 Task: Check the sale-to-list ratio of golf course in the last 1 year.
Action: Mouse moved to (821, 182)
Screenshot: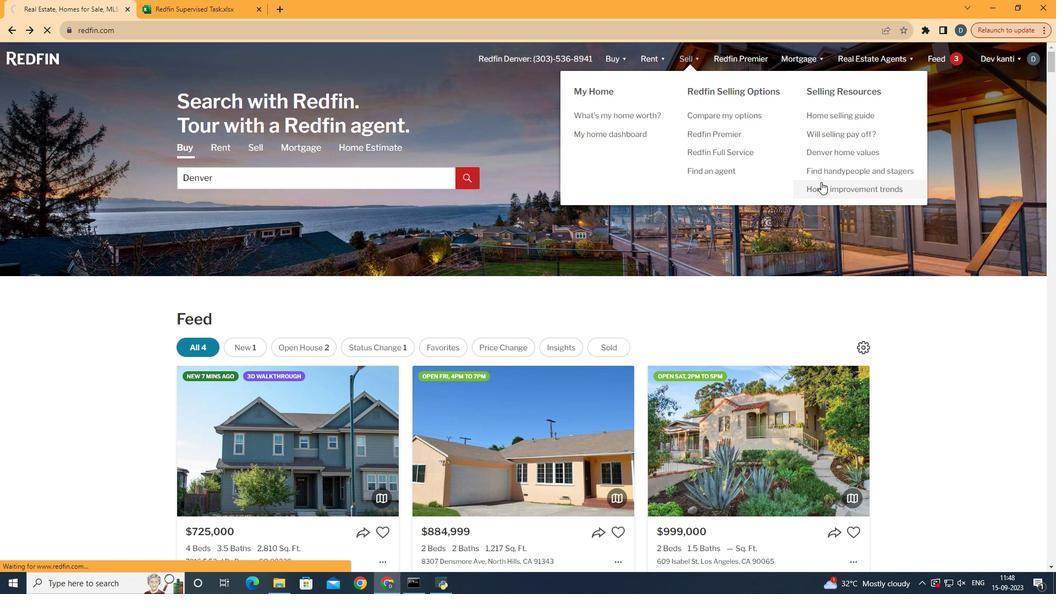 
Action: Mouse pressed left at (821, 182)
Screenshot: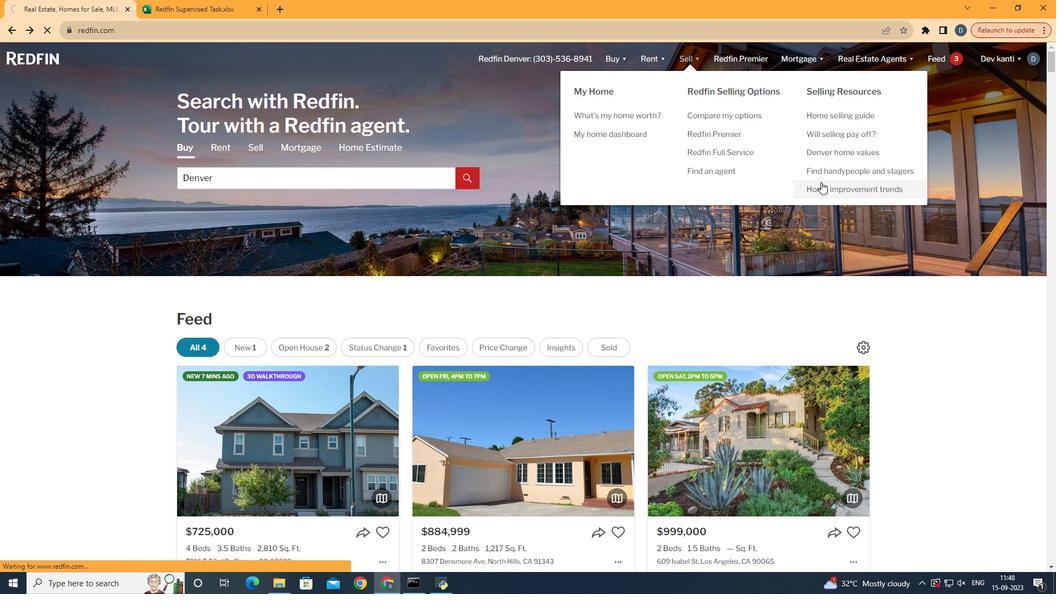
Action: Mouse moved to (278, 213)
Screenshot: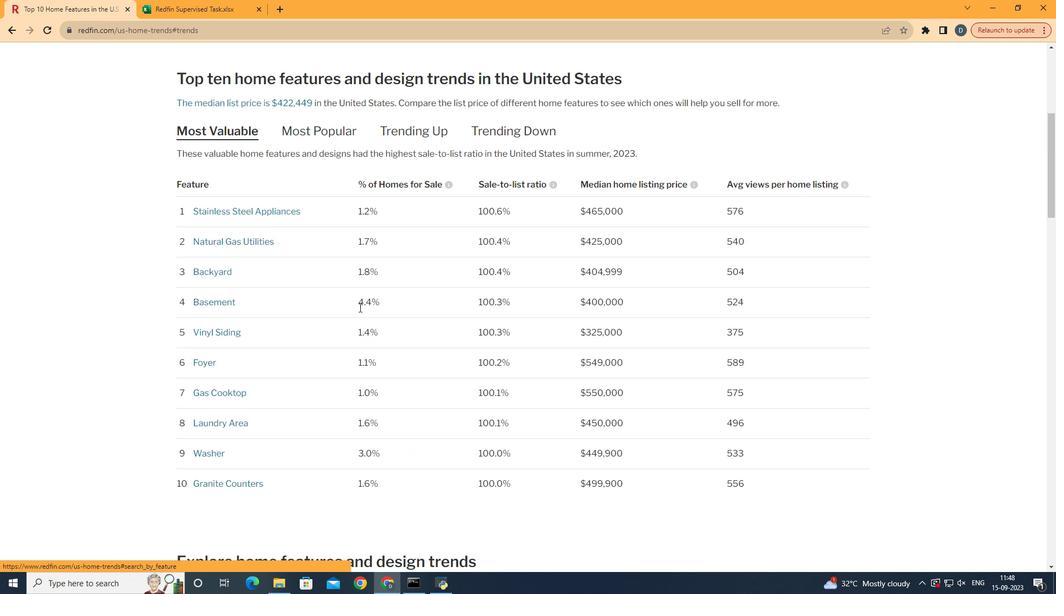 
Action: Mouse pressed left at (278, 213)
Screenshot: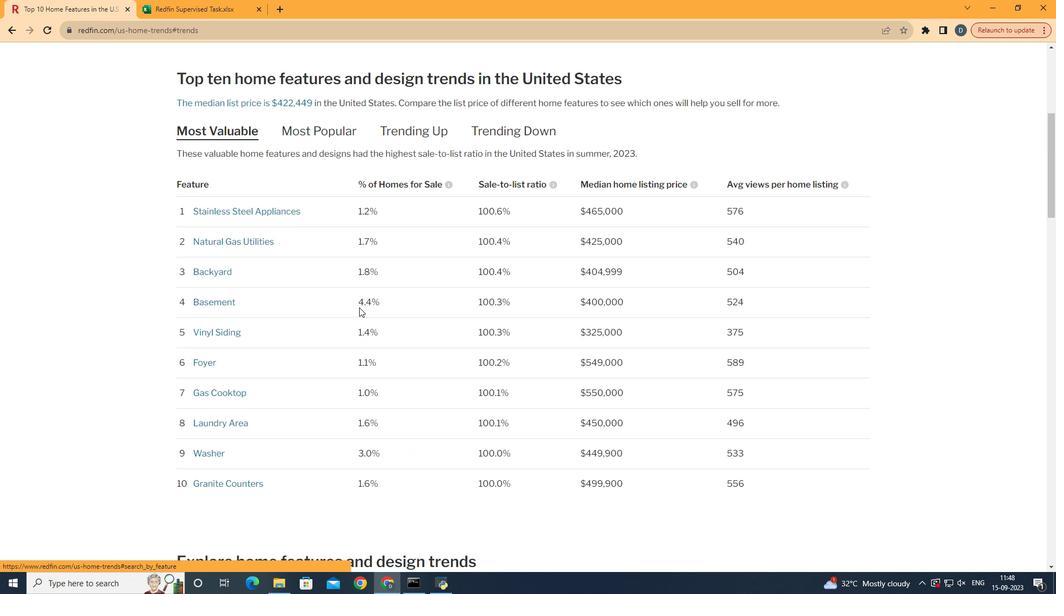 
Action: Mouse moved to (359, 307)
Screenshot: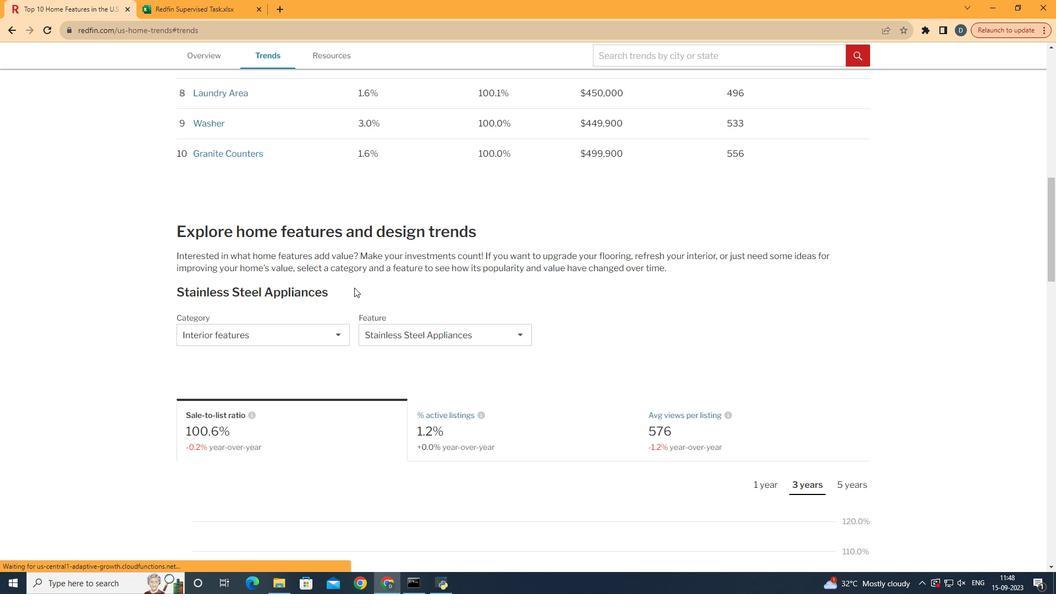 
Action: Mouse scrolled (359, 306) with delta (0, 0)
Screenshot: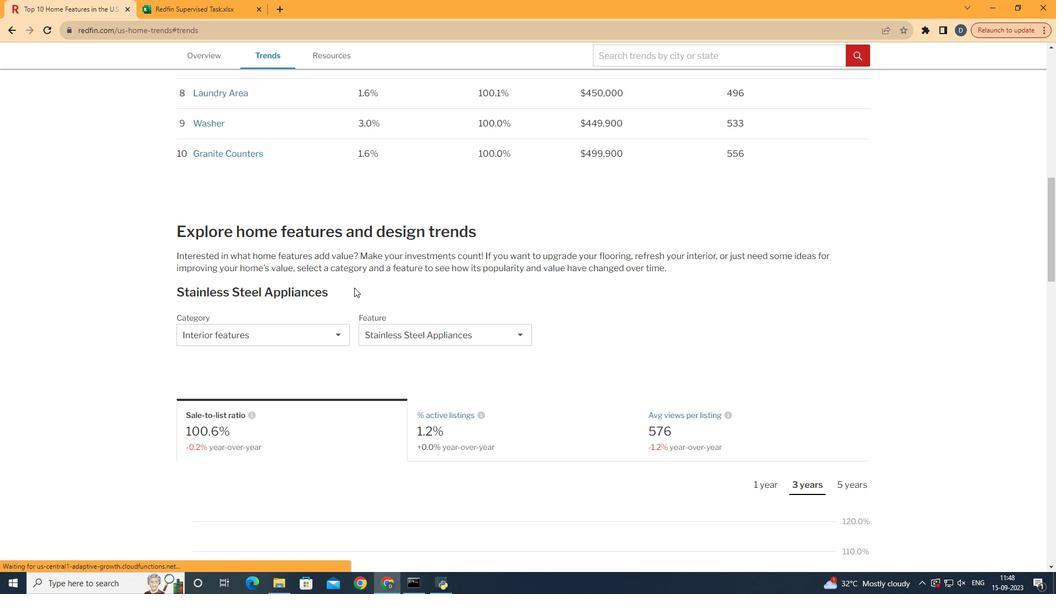 
Action: Mouse scrolled (359, 306) with delta (0, 0)
Screenshot: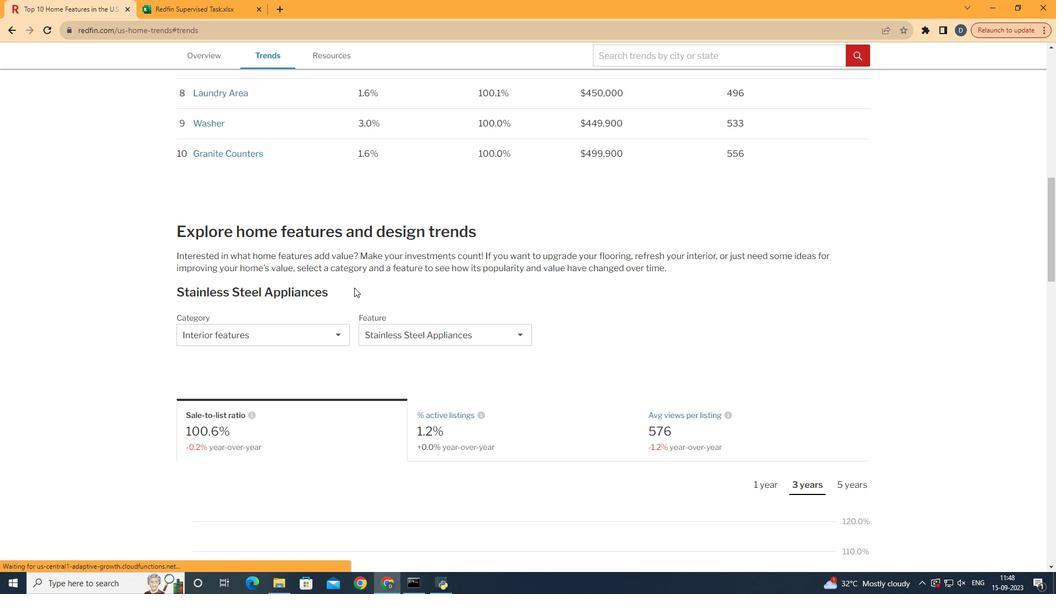 
Action: Mouse scrolled (359, 306) with delta (0, 0)
Screenshot: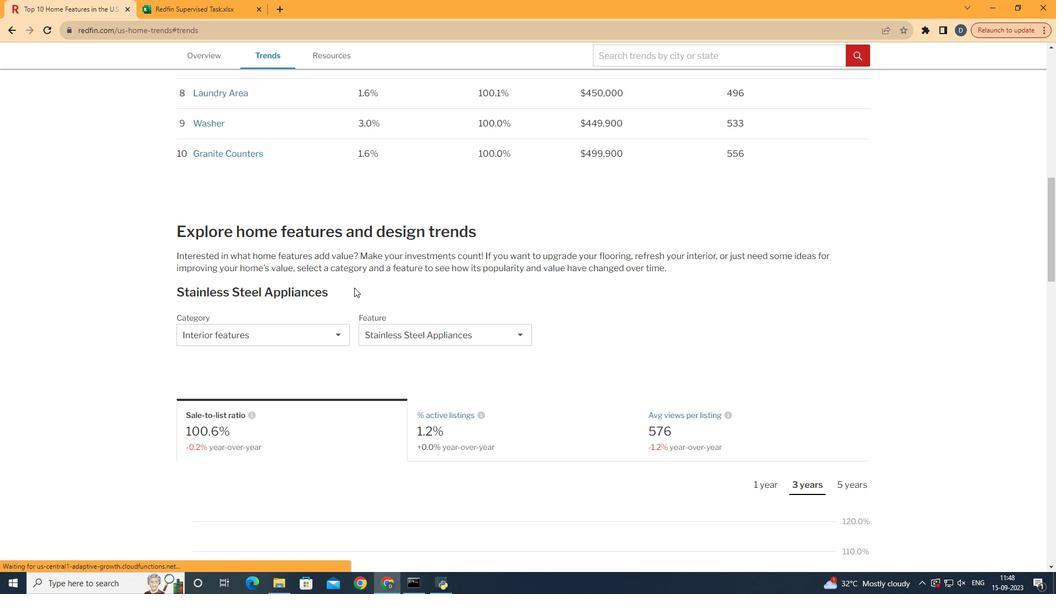 
Action: Mouse scrolled (359, 306) with delta (0, 0)
Screenshot: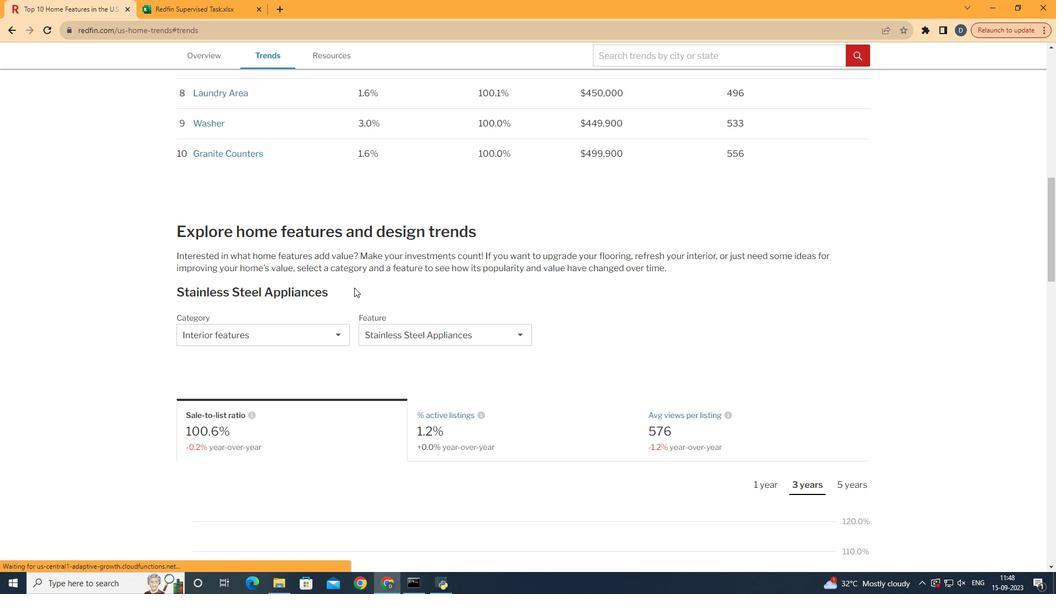 
Action: Mouse scrolled (359, 306) with delta (0, 0)
Screenshot: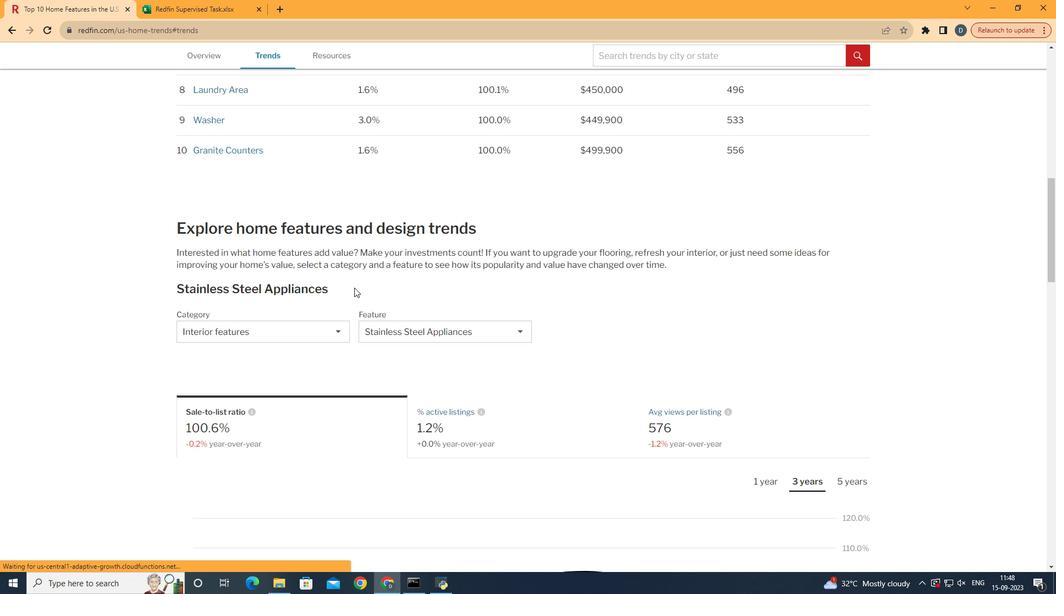 
Action: Mouse scrolled (359, 306) with delta (0, 0)
Screenshot: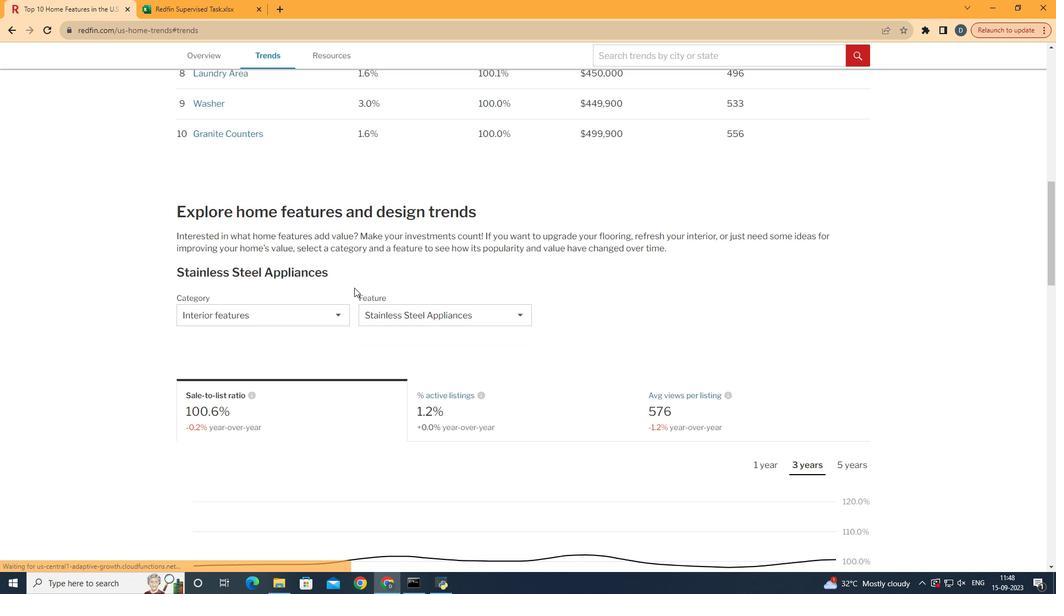 
Action: Mouse moved to (354, 287)
Screenshot: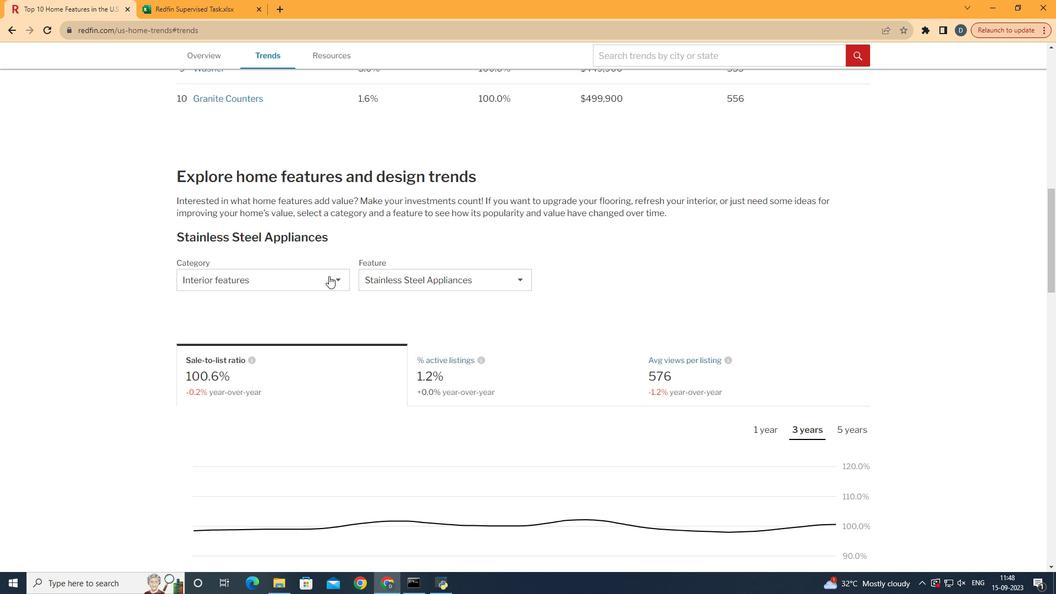 
Action: Mouse scrolled (354, 287) with delta (0, 0)
Screenshot: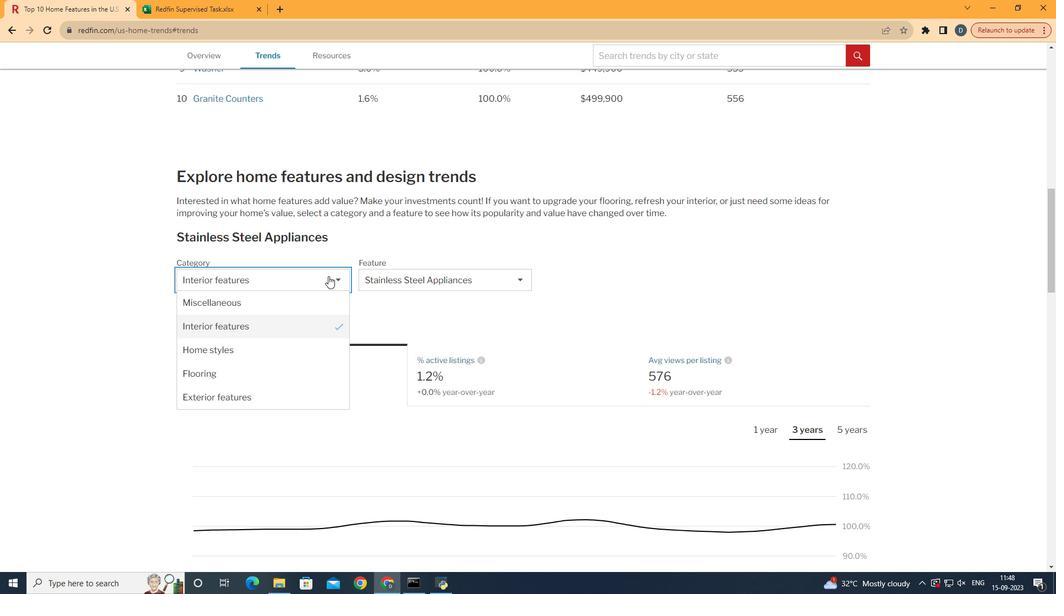 
Action: Mouse moved to (328, 276)
Screenshot: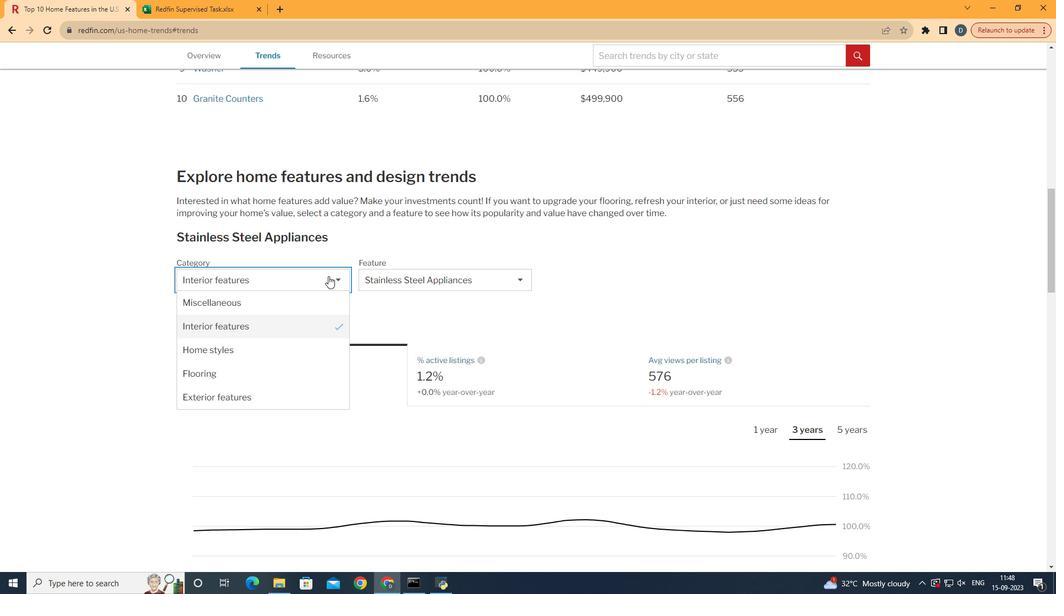 
Action: Mouse pressed left at (328, 276)
Screenshot: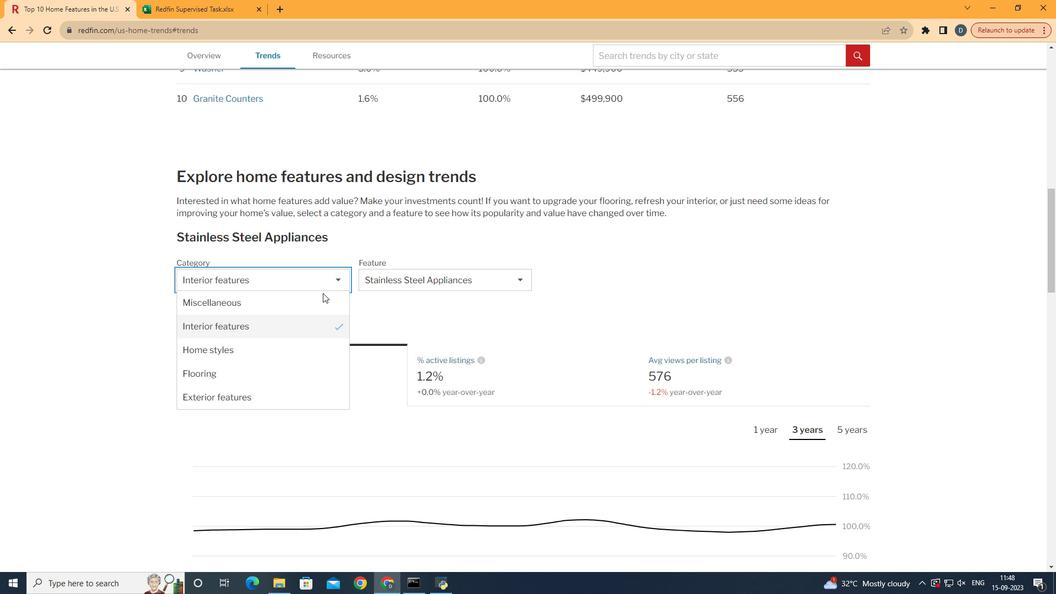 
Action: Mouse moved to (322, 297)
Screenshot: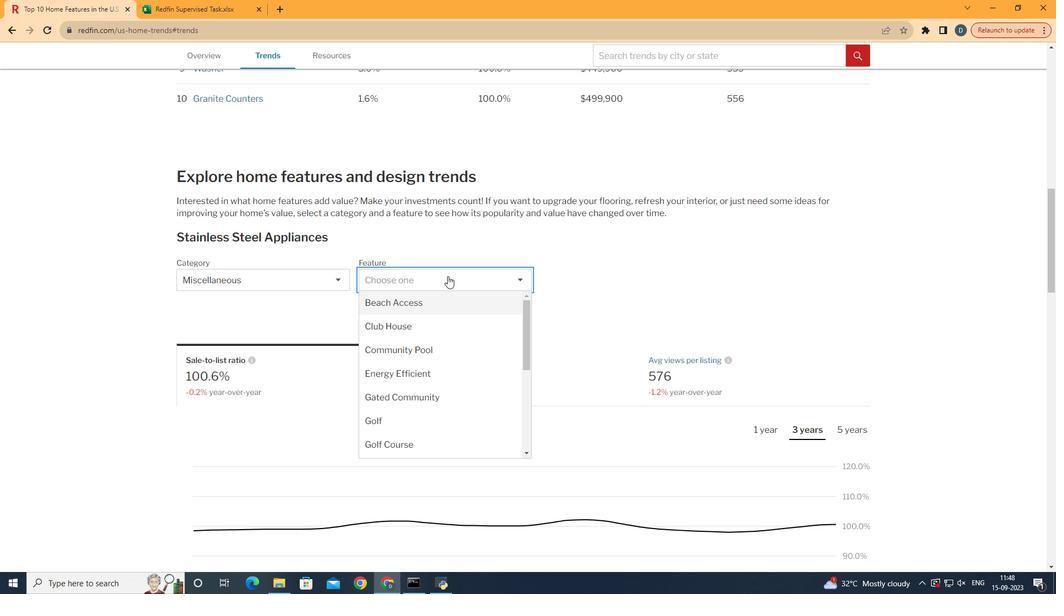 
Action: Mouse pressed left at (322, 297)
Screenshot: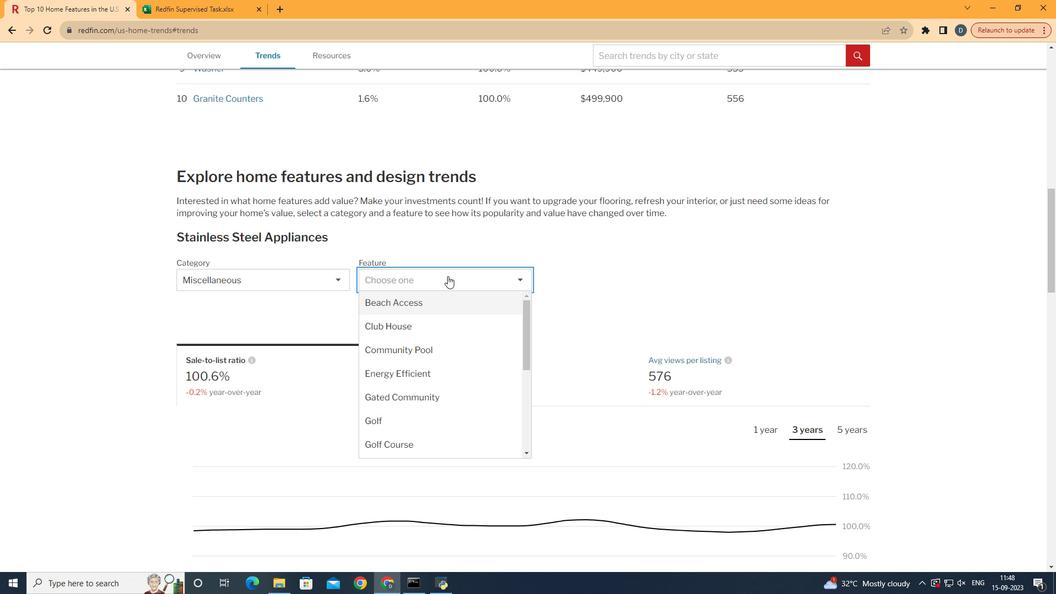 
Action: Mouse moved to (446, 276)
Screenshot: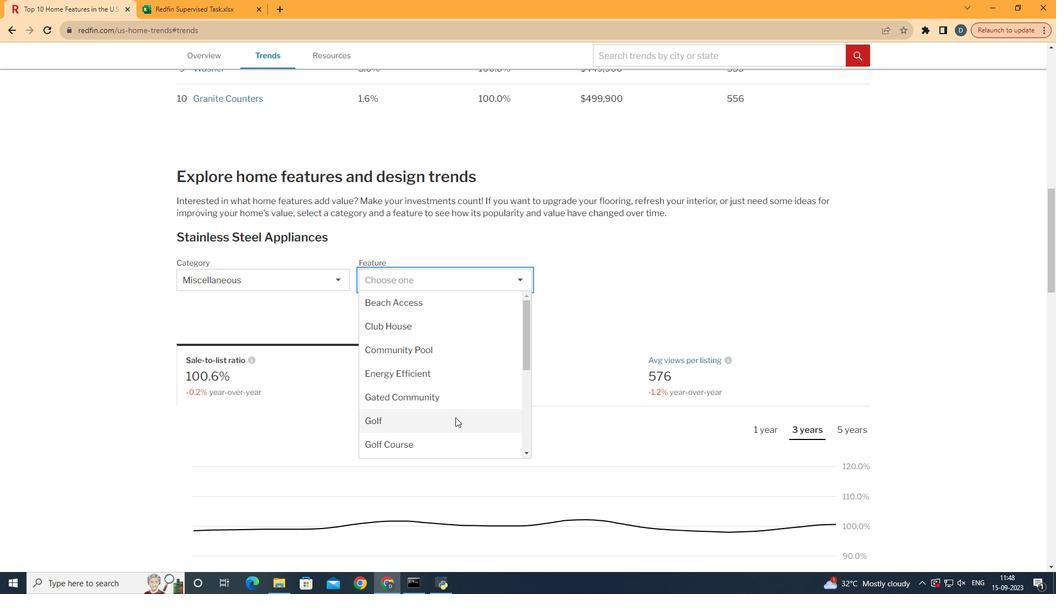 
Action: Mouse pressed left at (446, 276)
Screenshot: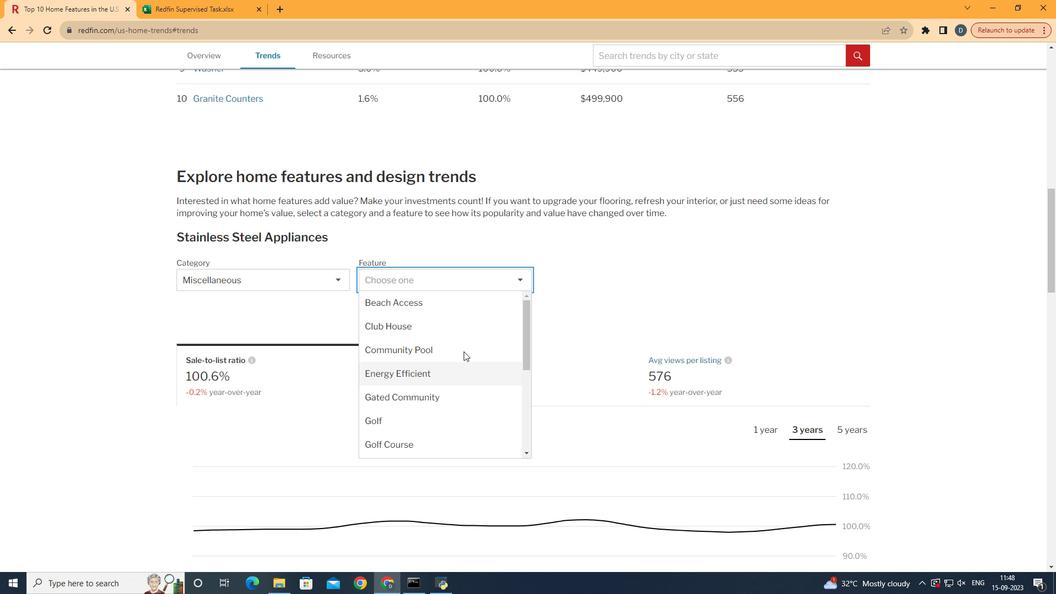
Action: Mouse moved to (450, 402)
Screenshot: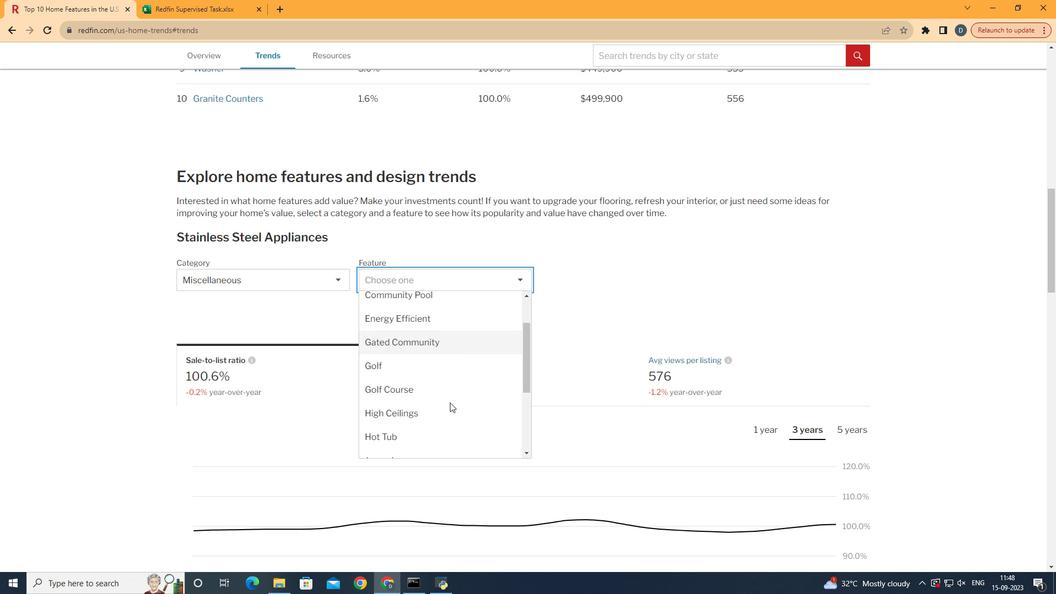 
Action: Mouse scrolled (450, 402) with delta (0, 0)
Screenshot: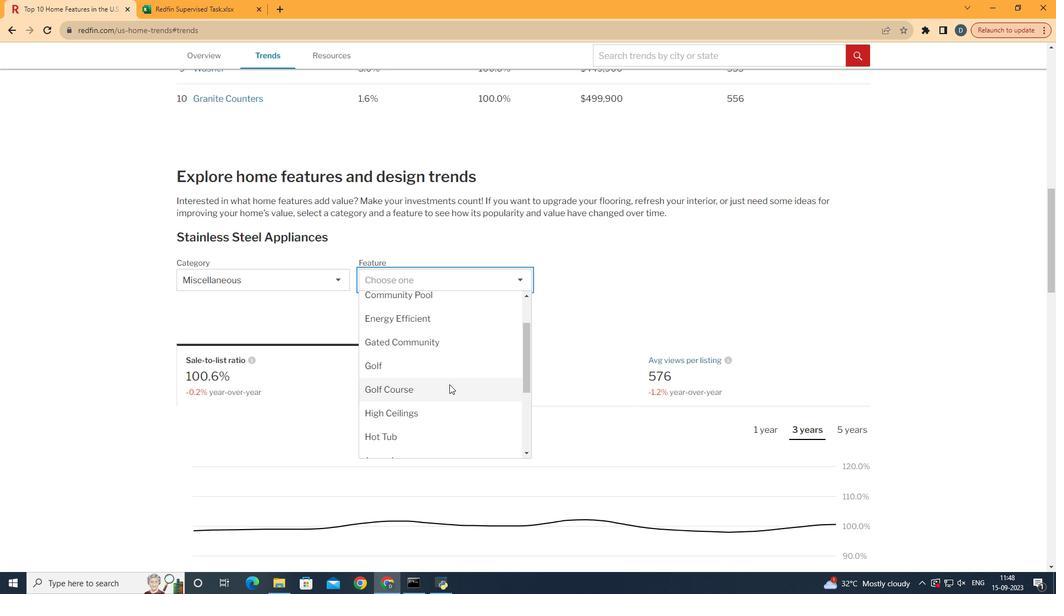 
Action: Mouse moved to (449, 384)
Screenshot: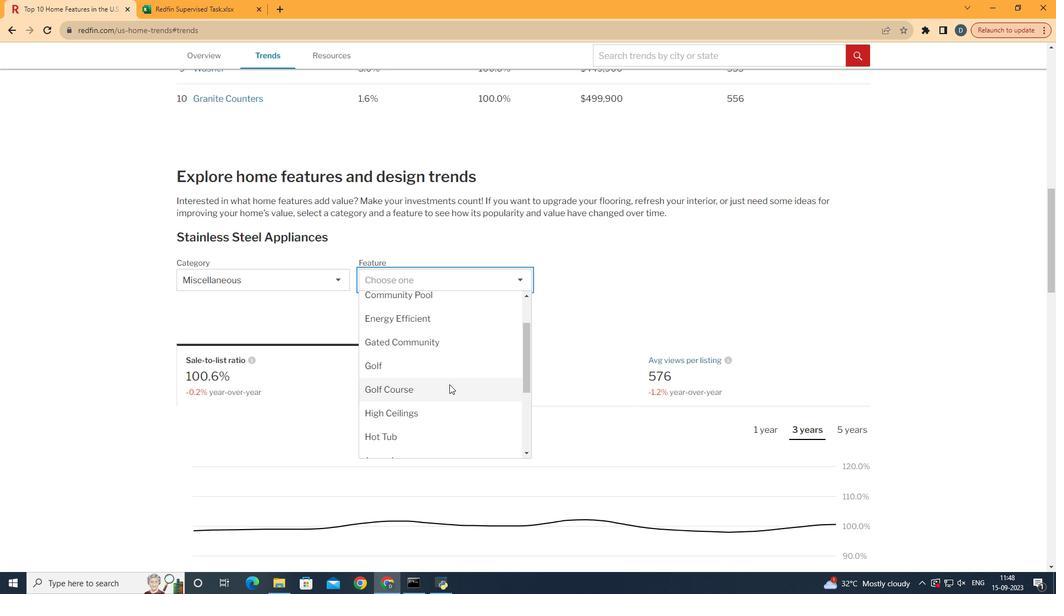 
Action: Mouse pressed left at (449, 384)
Screenshot: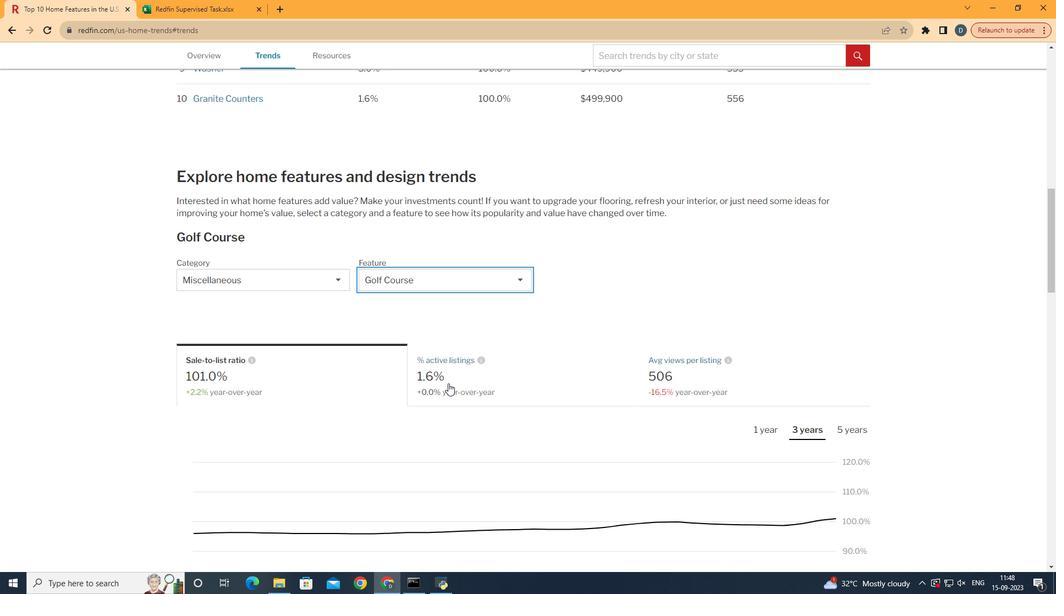 
Action: Mouse moved to (319, 403)
Screenshot: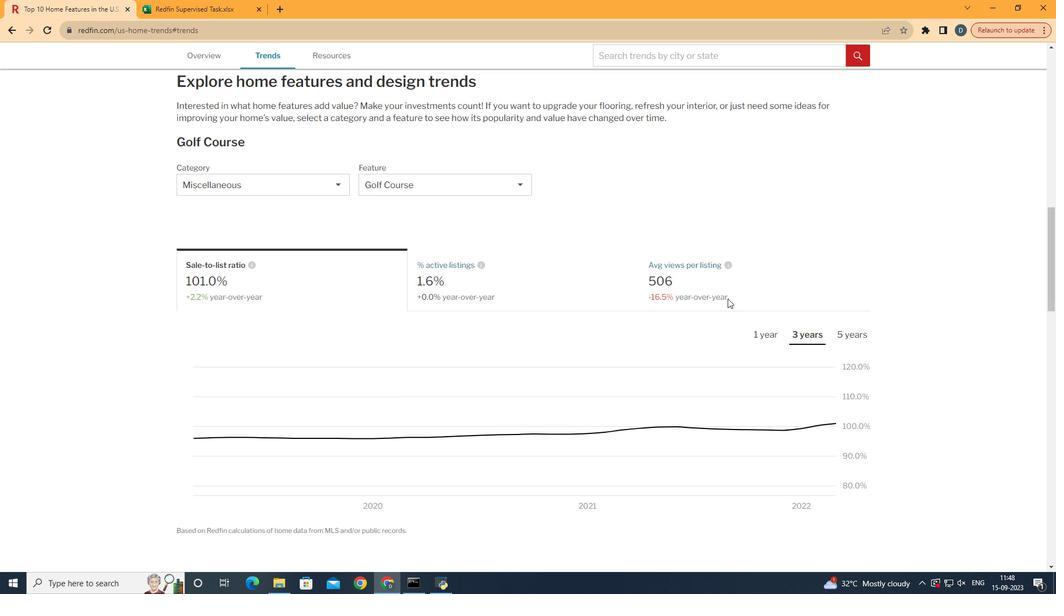 
Action: Mouse pressed left at (319, 403)
Screenshot: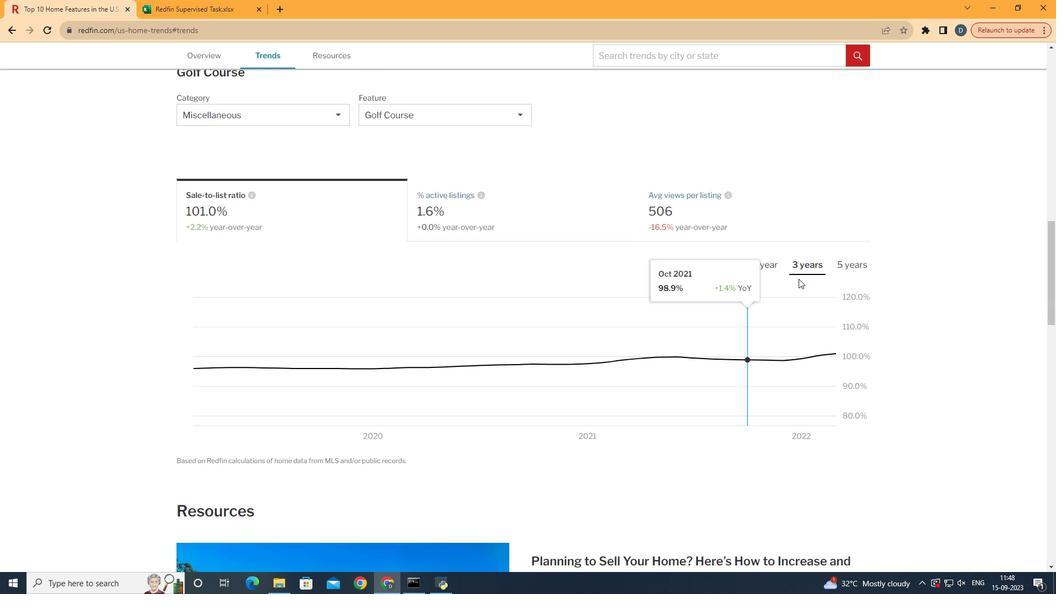 
Action: Mouse moved to (572, 308)
Screenshot: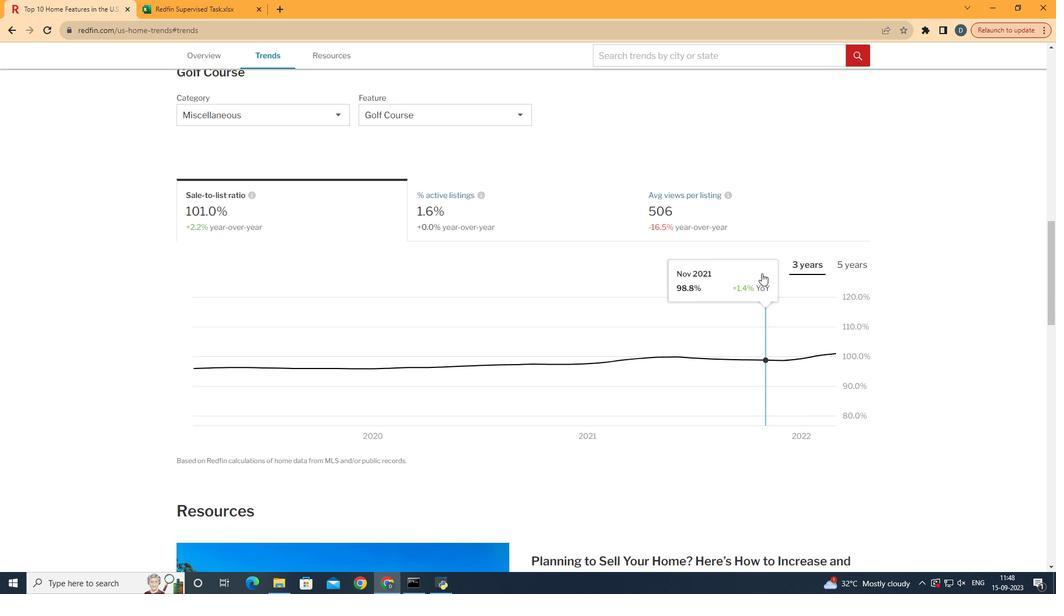 
Action: Mouse scrolled (572, 308) with delta (0, 0)
Screenshot: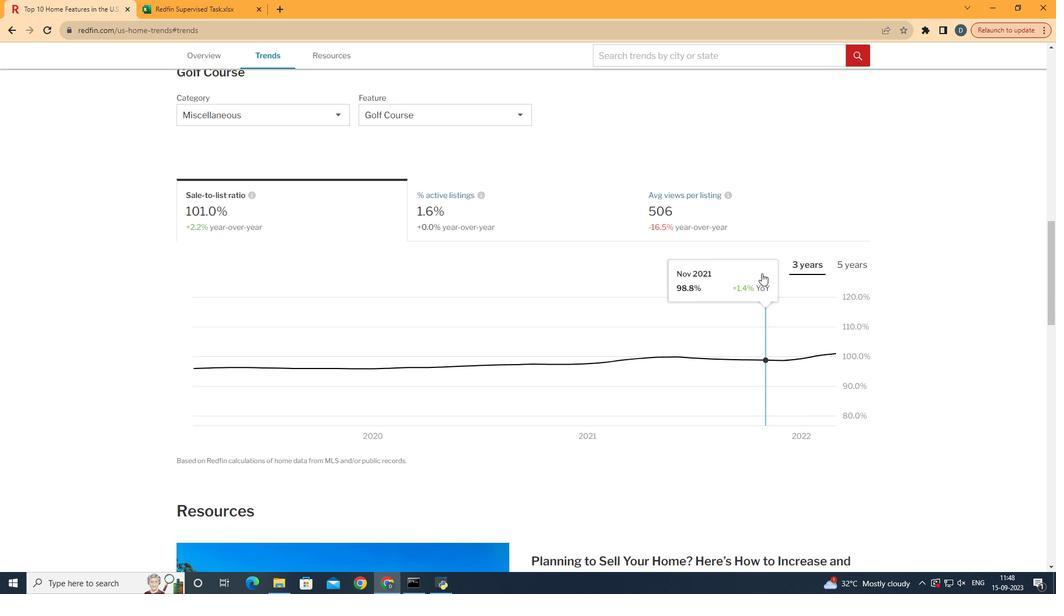 
Action: Mouse moved to (588, 311)
Screenshot: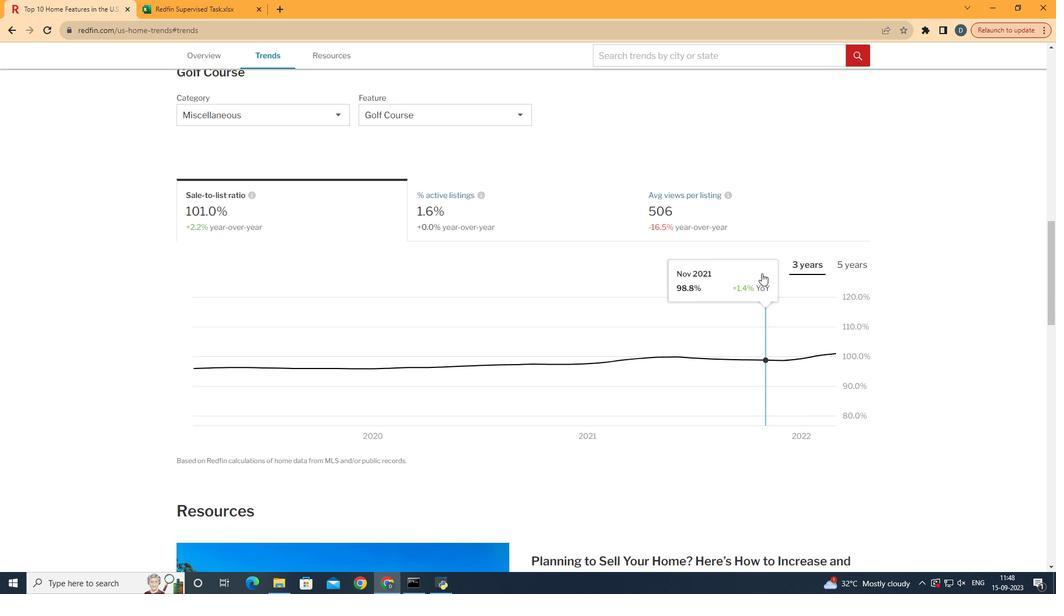 
Action: Mouse scrolled (588, 310) with delta (0, 0)
Screenshot: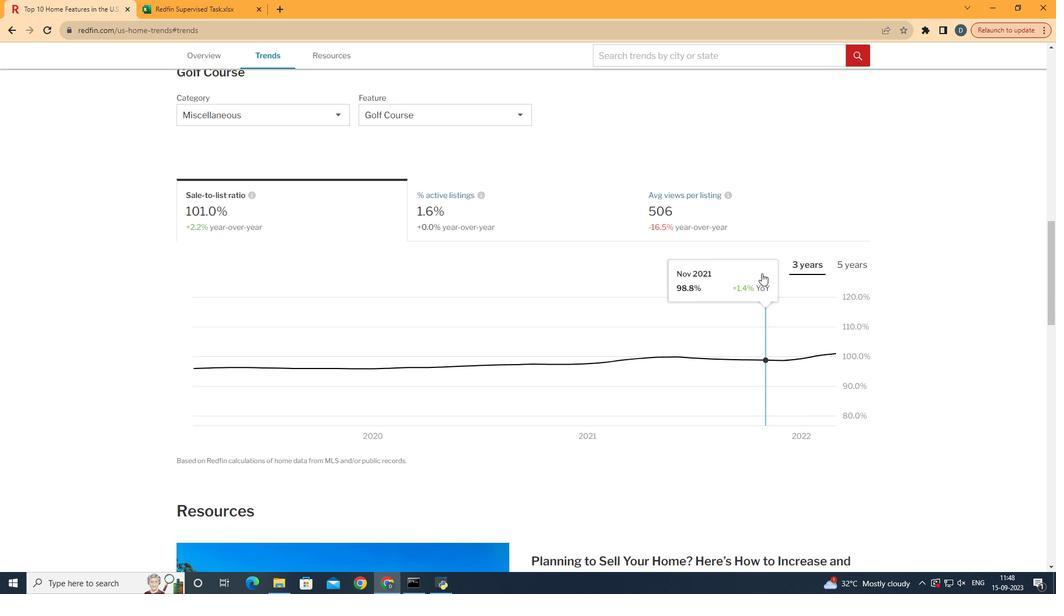 
Action: Mouse moved to (626, 311)
Screenshot: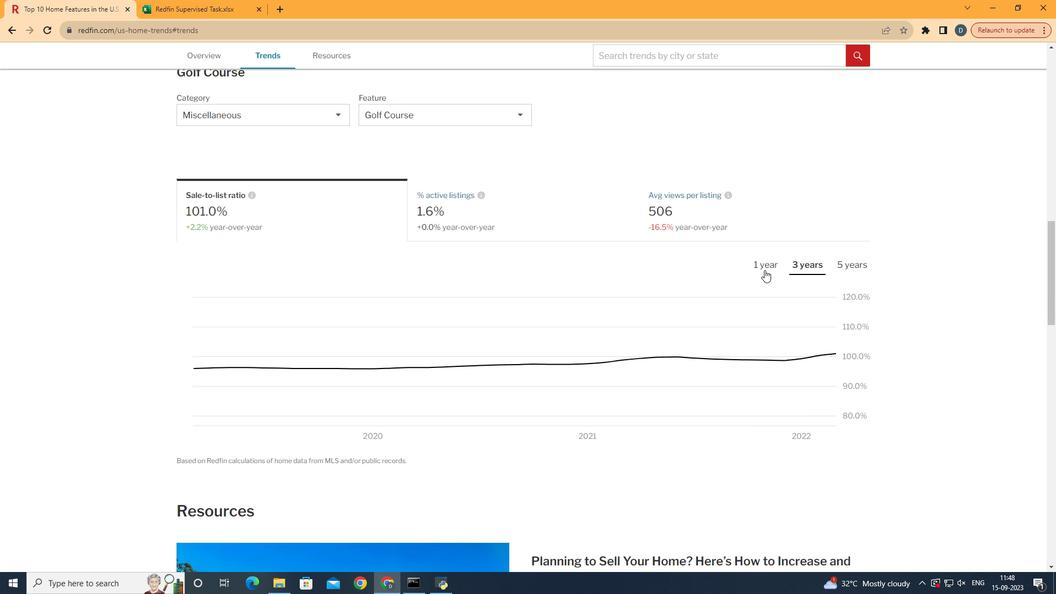 
Action: Mouse scrolled (613, 310) with delta (0, 0)
Screenshot: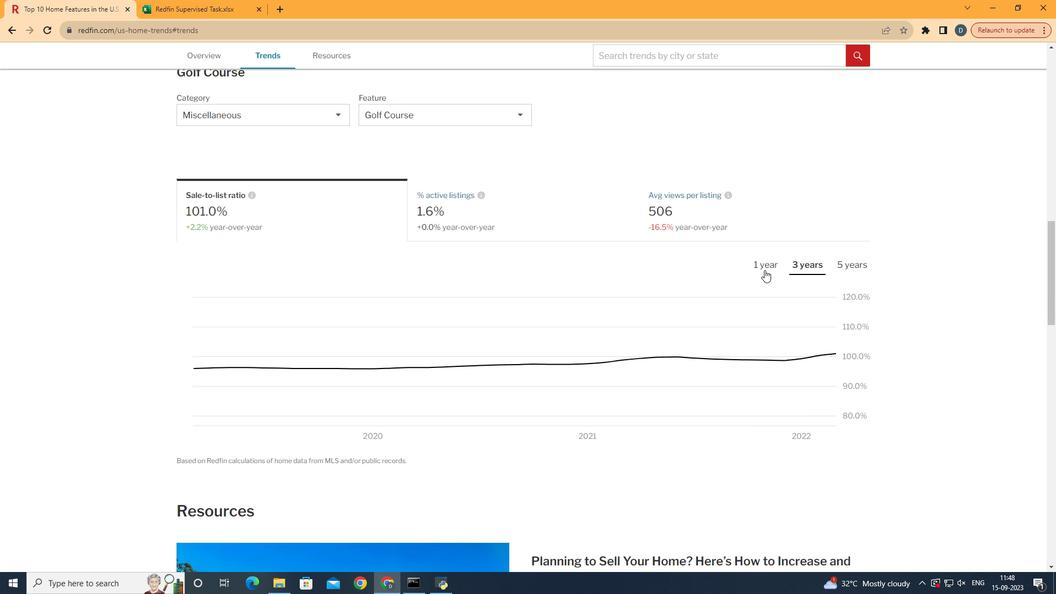 
Action: Mouse moved to (770, 265)
Screenshot: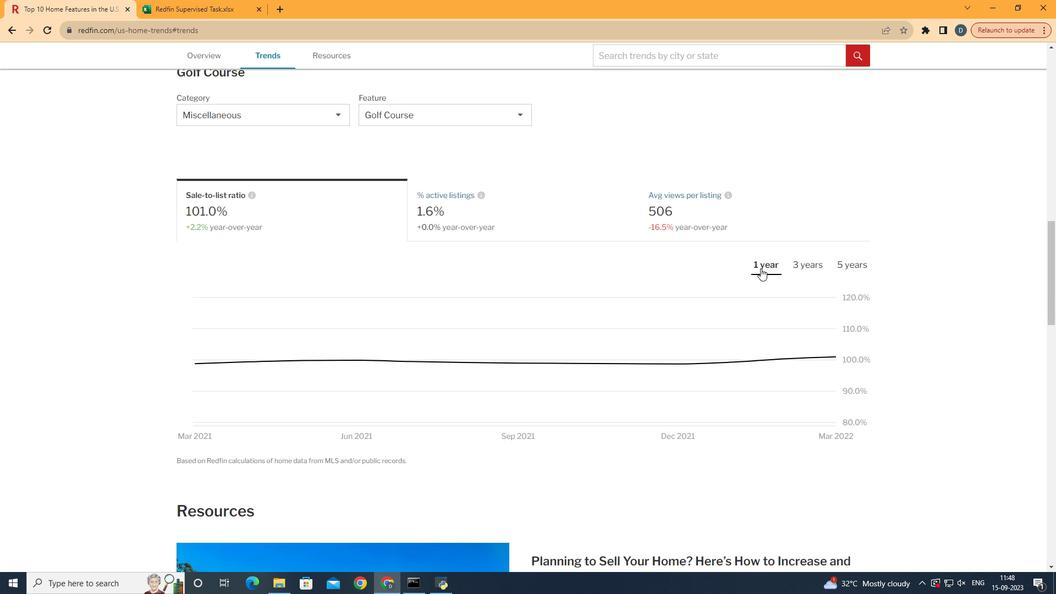 
Action: Mouse pressed left at (770, 265)
Screenshot: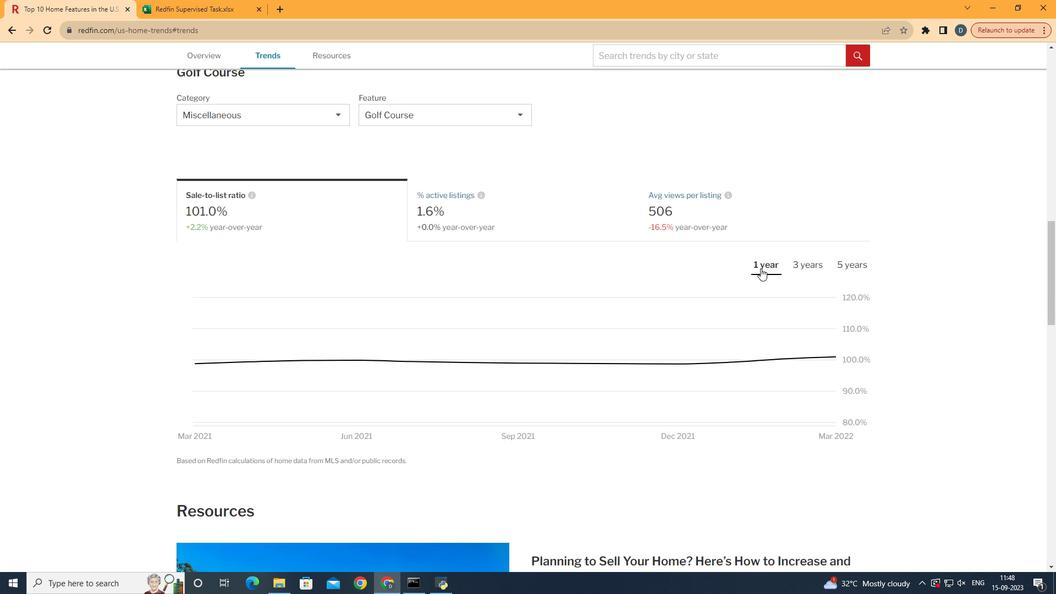 
Action: Mouse moved to (760, 268)
Screenshot: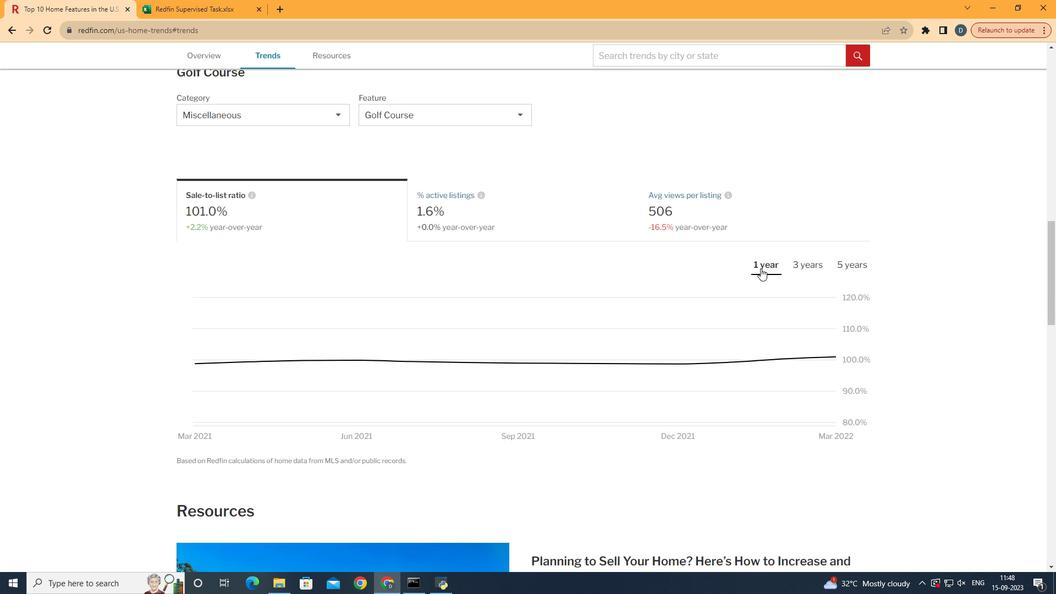 
